 Task: Apply the Orange label.
Action: Mouse moved to (229, 228)
Screenshot: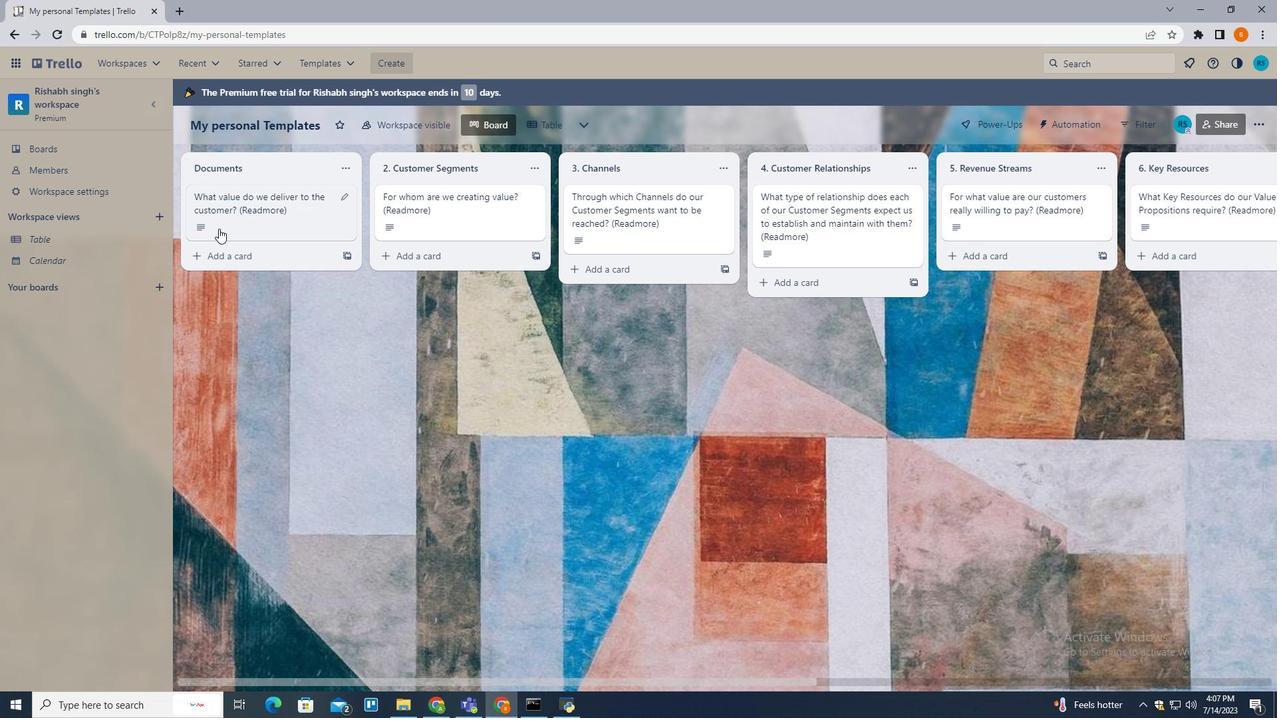 
Action: Mouse pressed left at (229, 228)
Screenshot: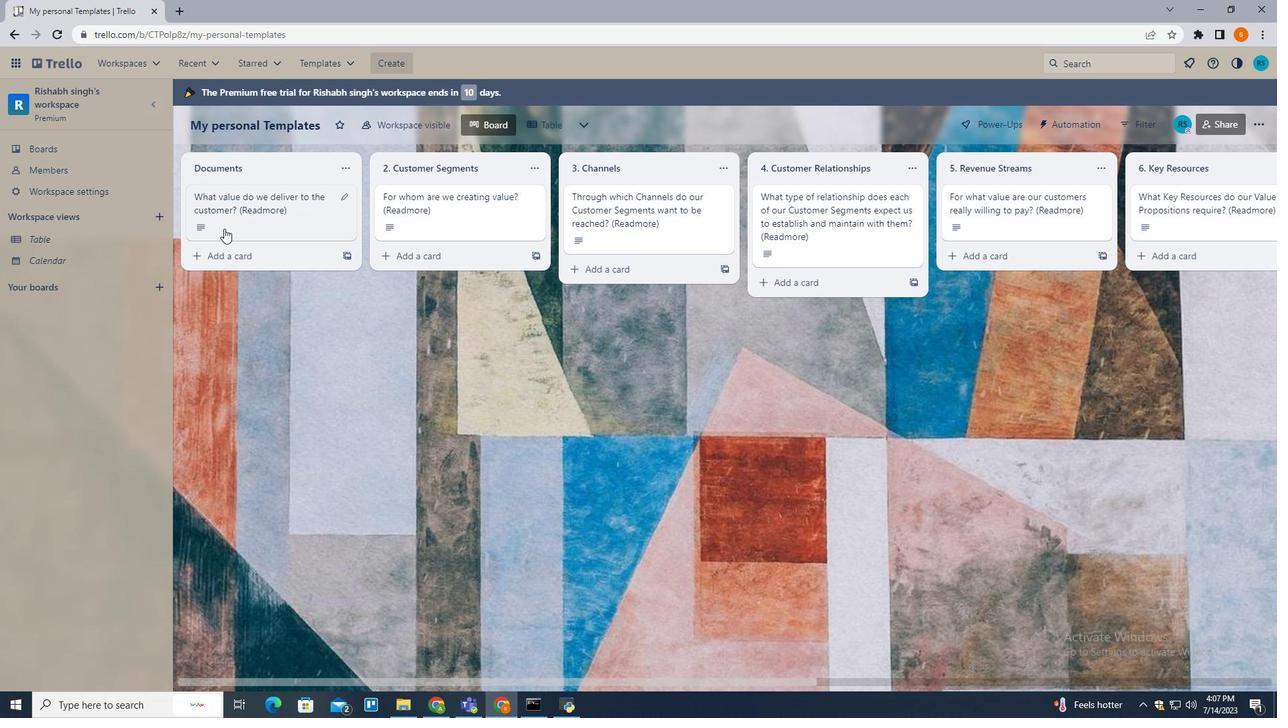 
Action: Mouse moved to (809, 196)
Screenshot: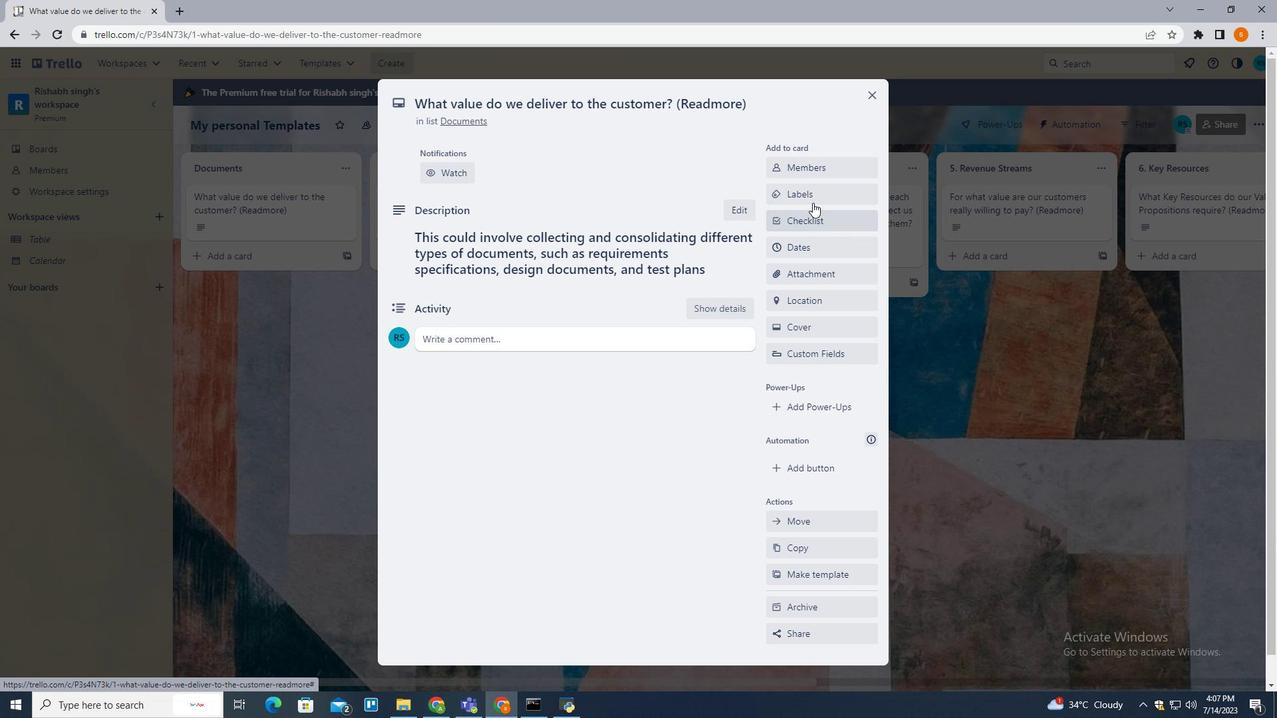 
Action: Mouse pressed left at (809, 196)
Screenshot: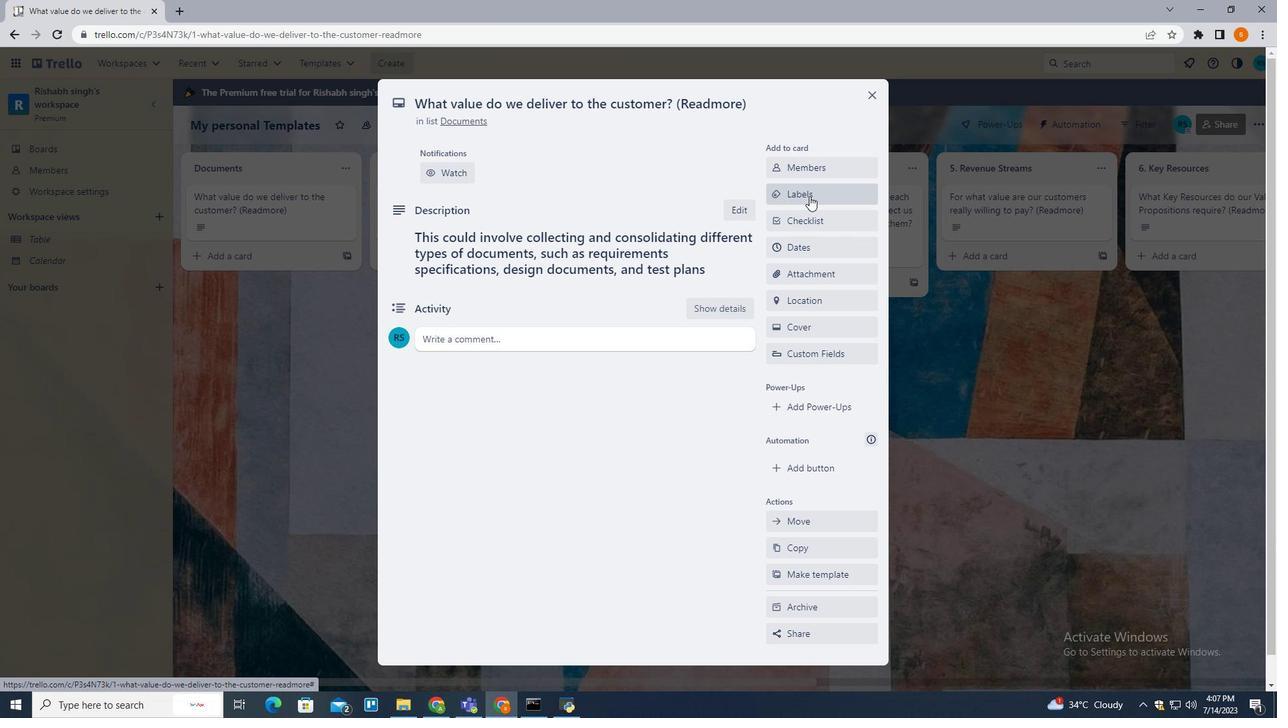 
Action: Mouse moved to (819, 328)
Screenshot: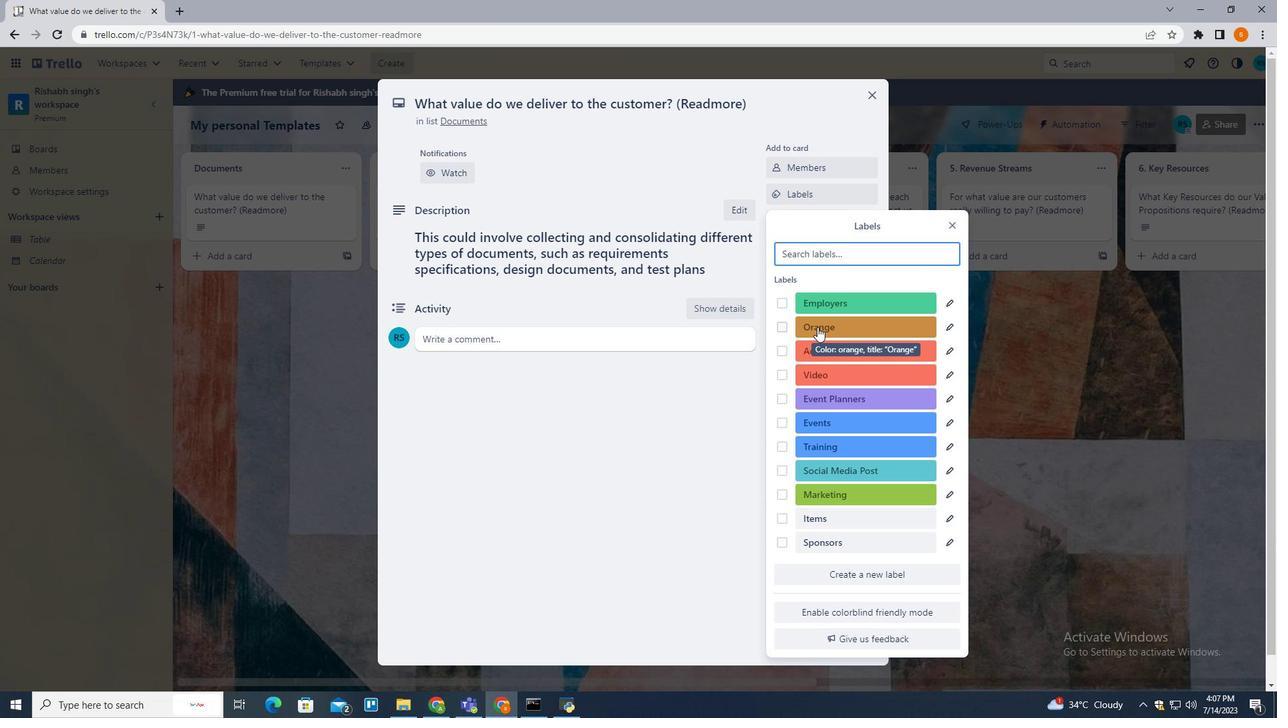 
Action: Mouse pressed left at (819, 328)
Screenshot: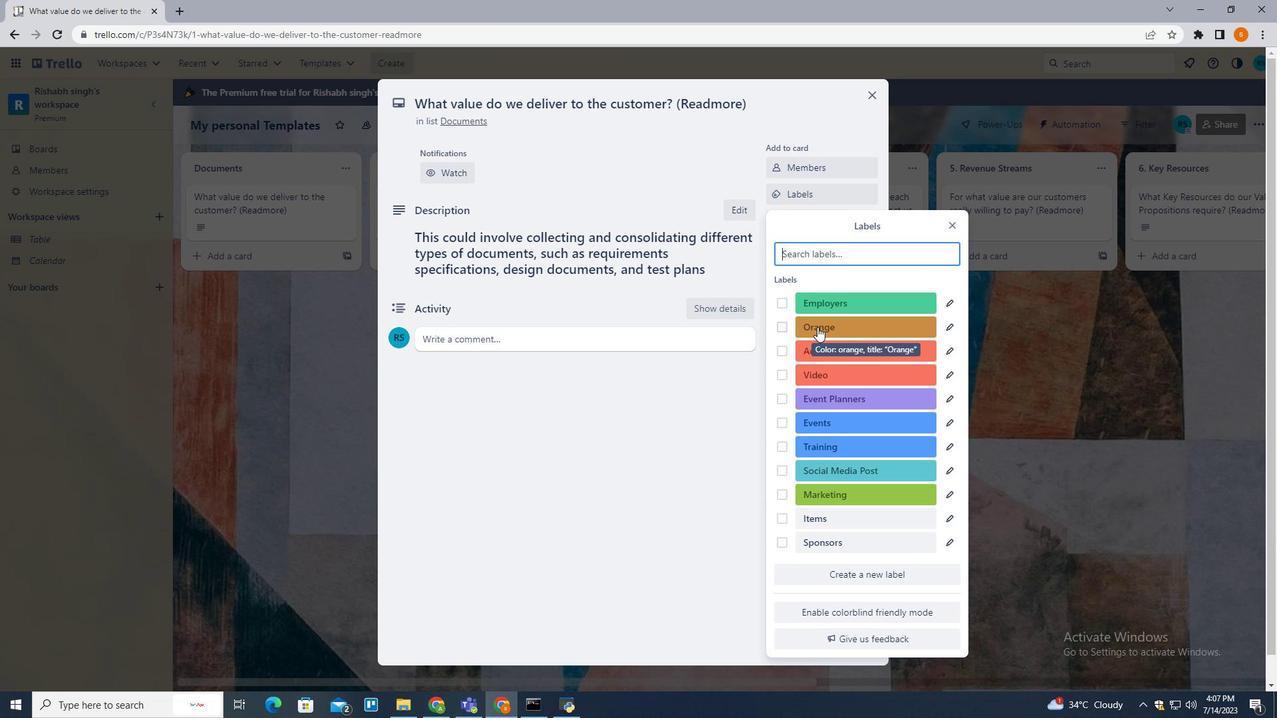 
Action: Mouse moved to (1085, 365)
Screenshot: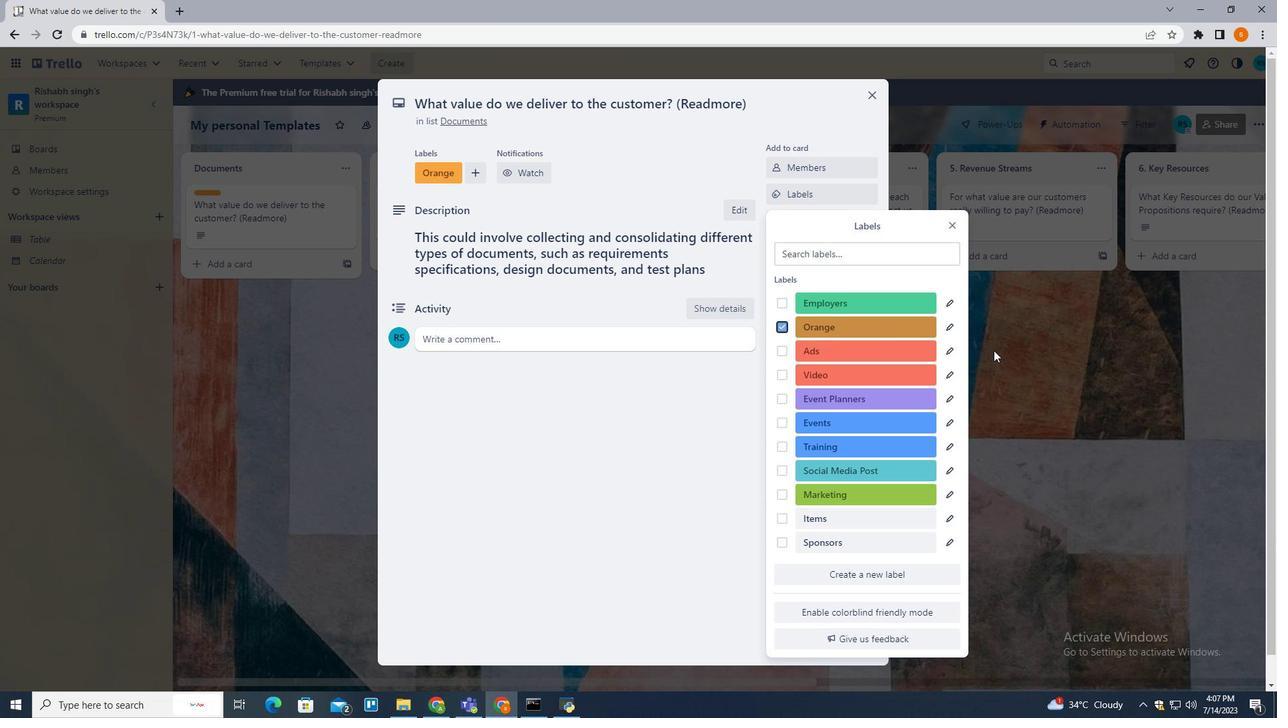 
Action: Mouse pressed left at (1085, 365)
Screenshot: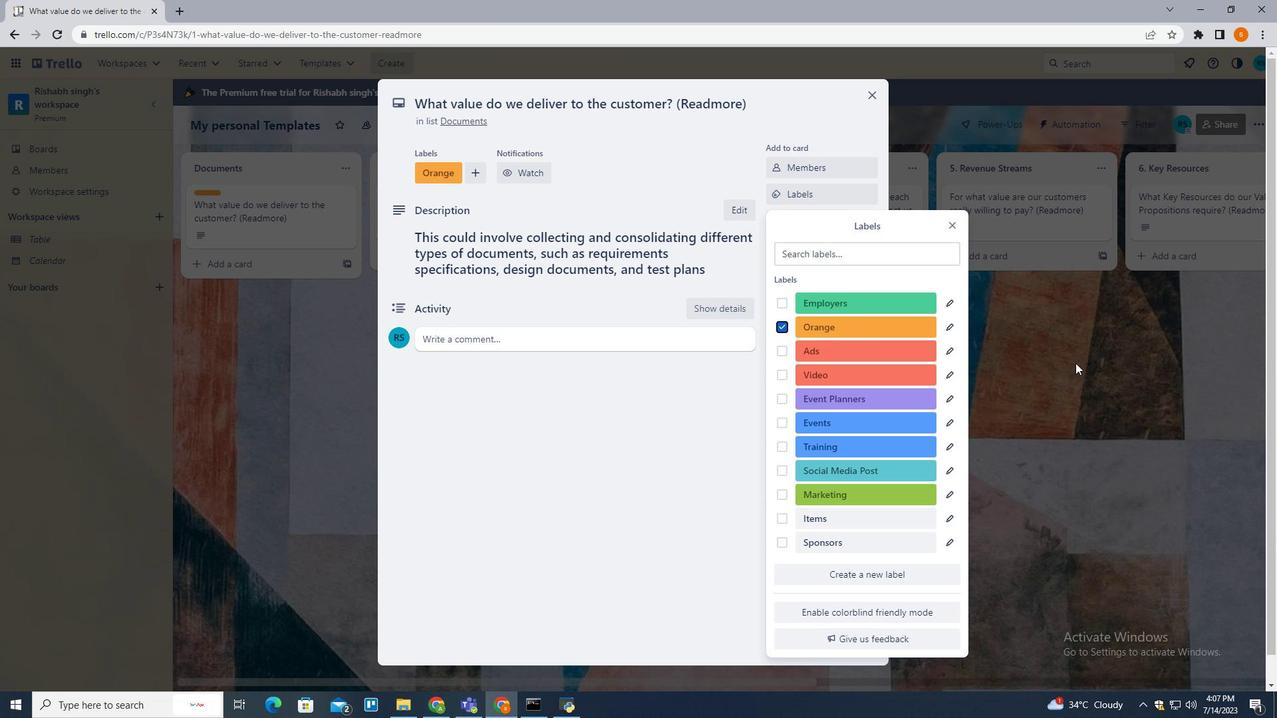 
Action: Mouse pressed left at (1085, 365)
Screenshot: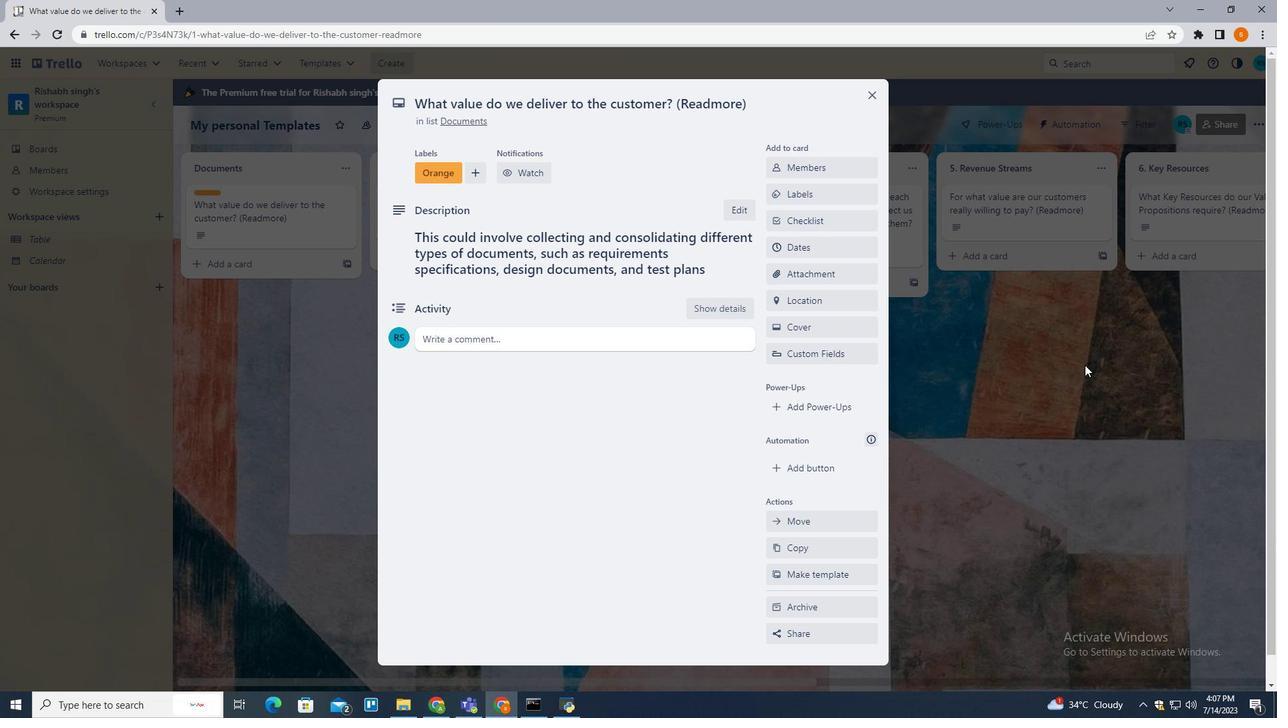 
